 Task: Add the "Progress" checklist to the card.
Action: Mouse moved to (873, 209)
Screenshot: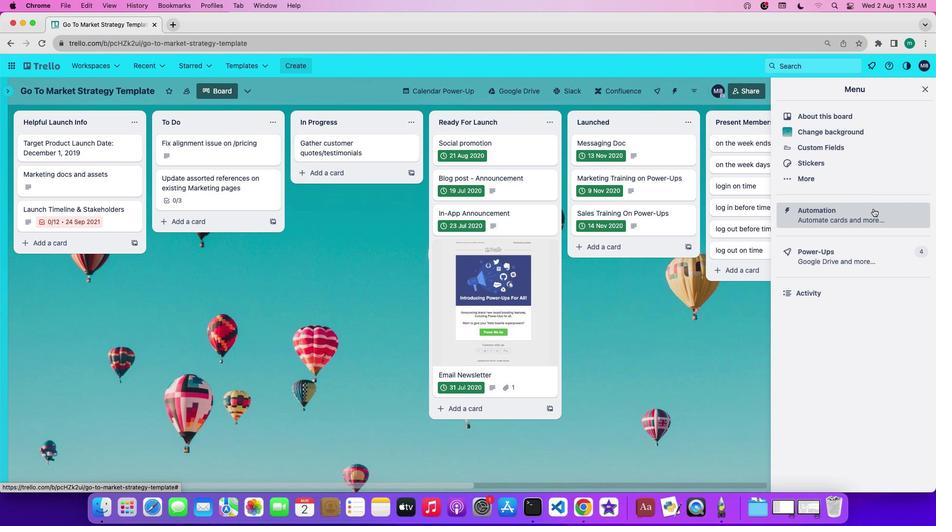 
Action: Mouse pressed left at (873, 209)
Screenshot: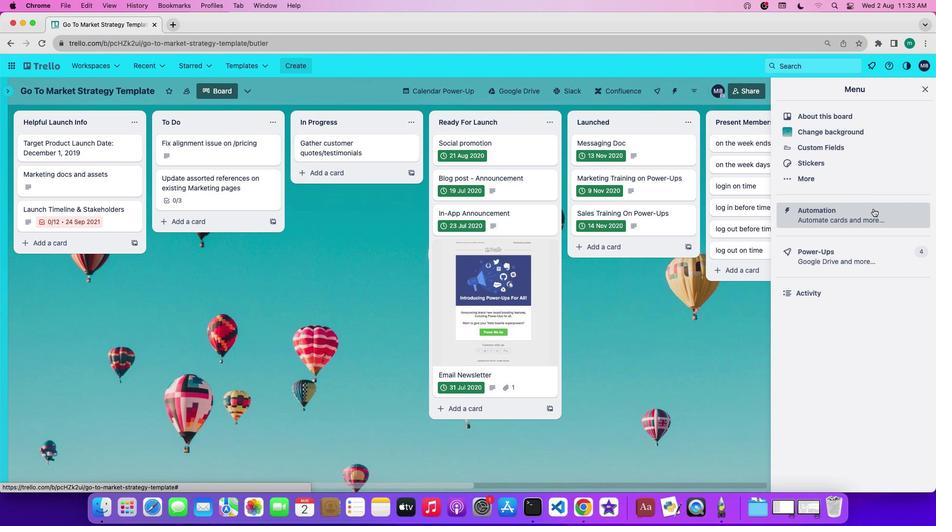 
Action: Mouse moved to (91, 245)
Screenshot: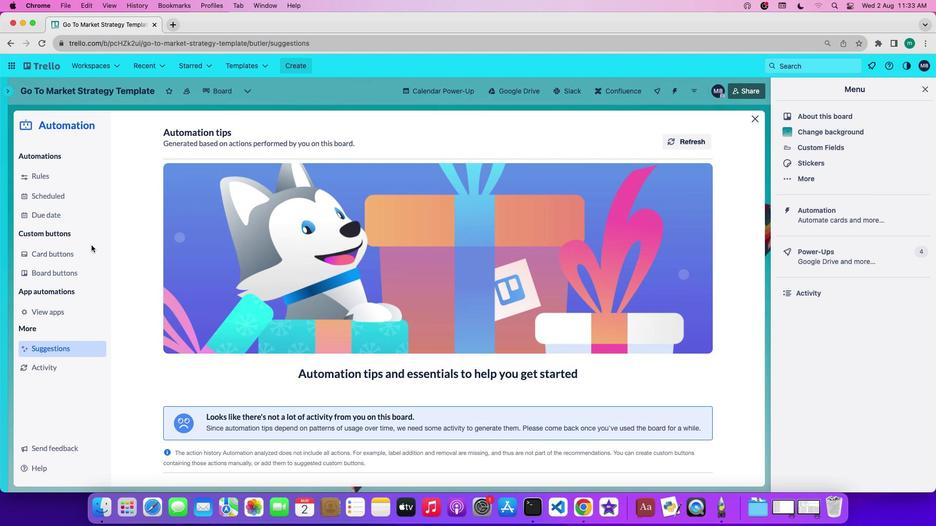 
Action: Mouse pressed left at (91, 245)
Screenshot: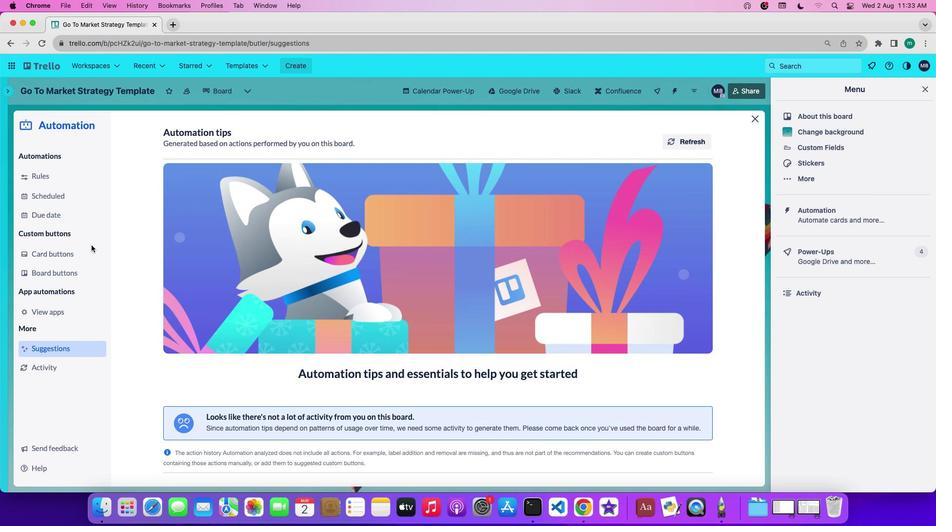 
Action: Mouse moved to (89, 251)
Screenshot: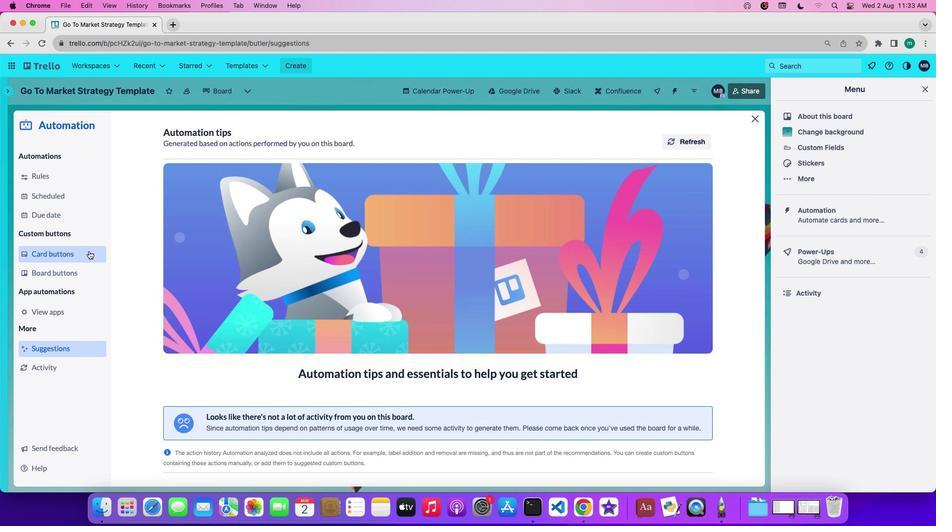 
Action: Mouse pressed left at (89, 251)
Screenshot: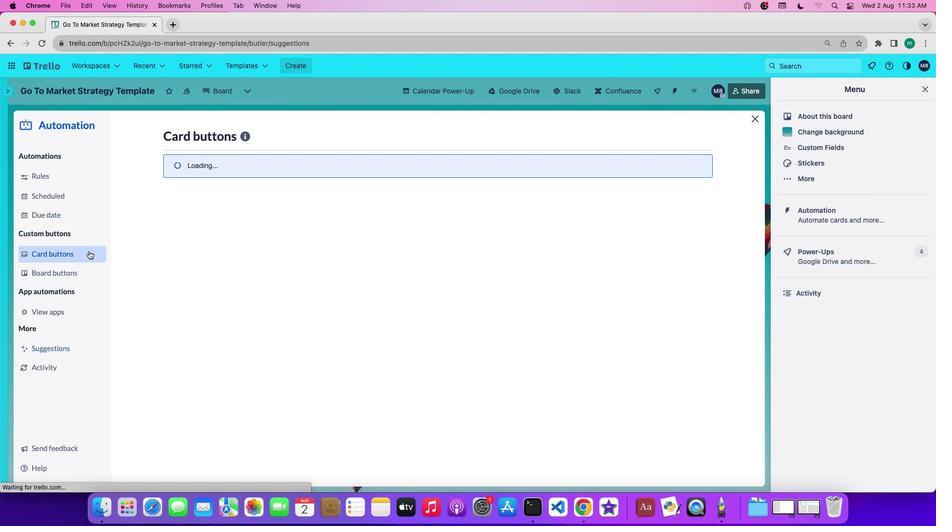 
Action: Mouse moved to (206, 335)
Screenshot: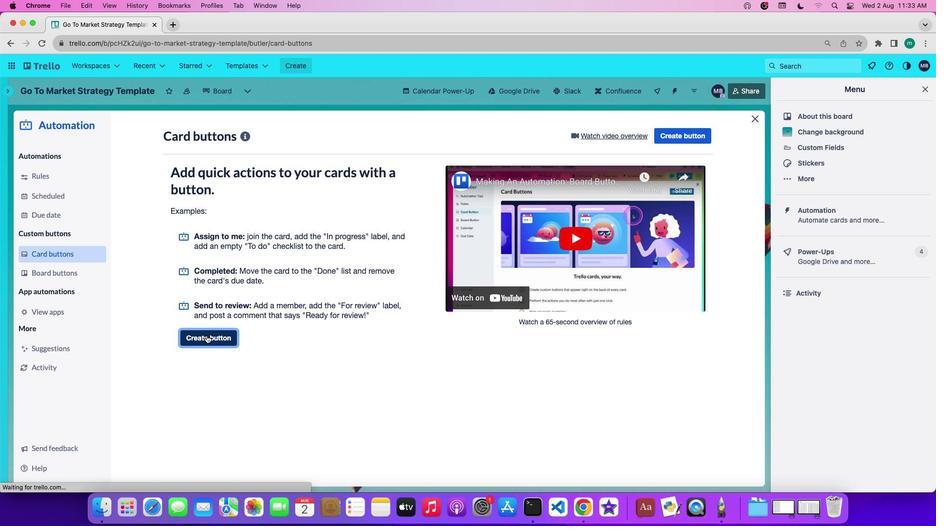 
Action: Mouse pressed left at (206, 335)
Screenshot: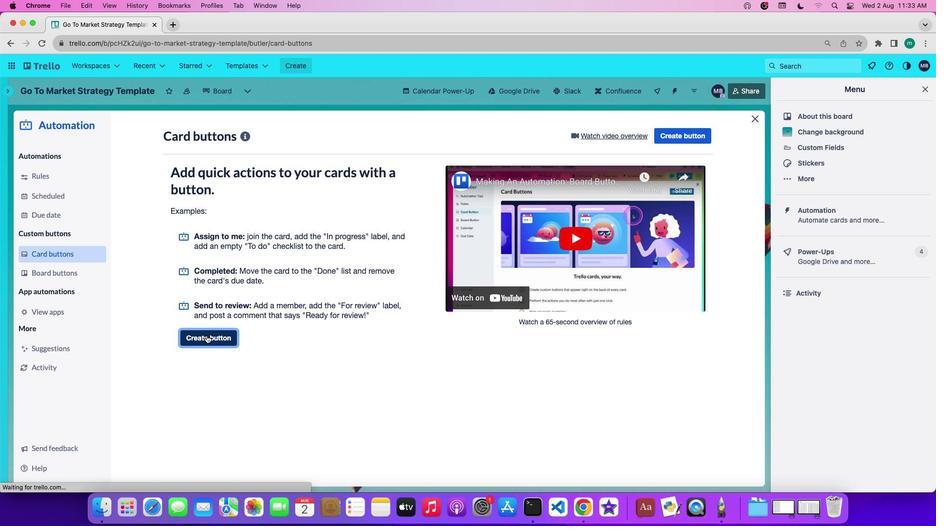 
Action: Mouse moved to (425, 271)
Screenshot: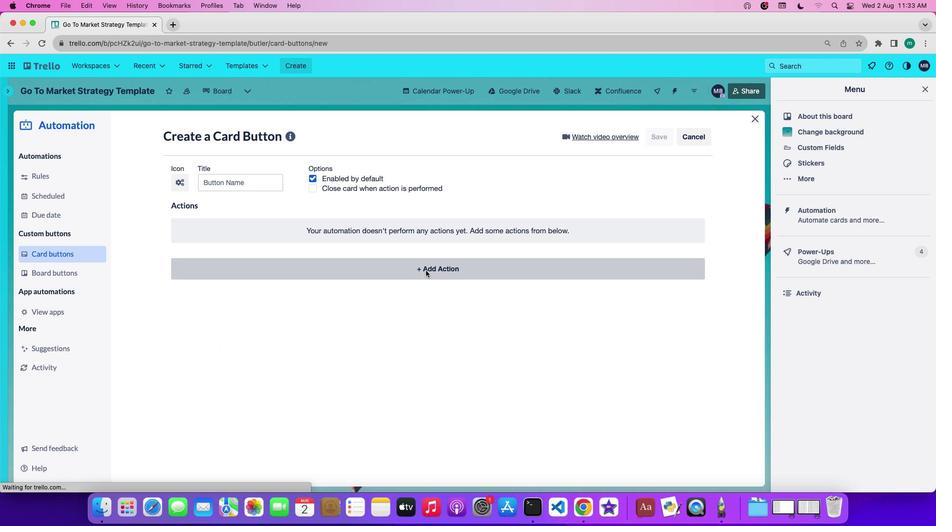 
Action: Mouse pressed left at (425, 271)
Screenshot: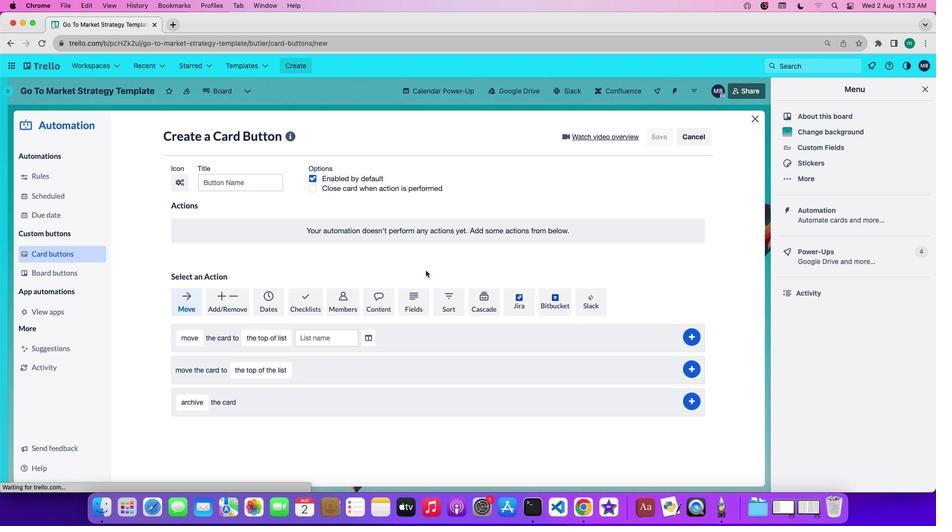 
Action: Mouse moved to (291, 301)
Screenshot: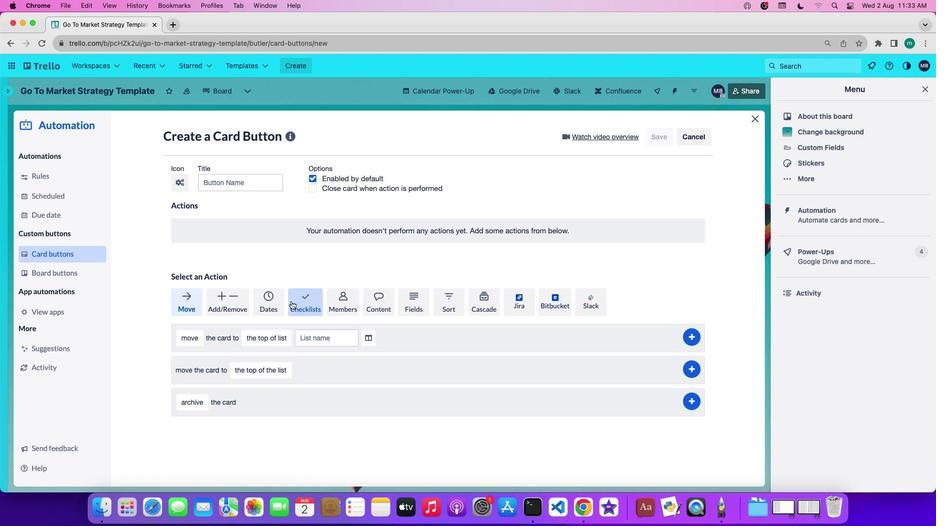 
Action: Mouse pressed left at (291, 301)
Screenshot: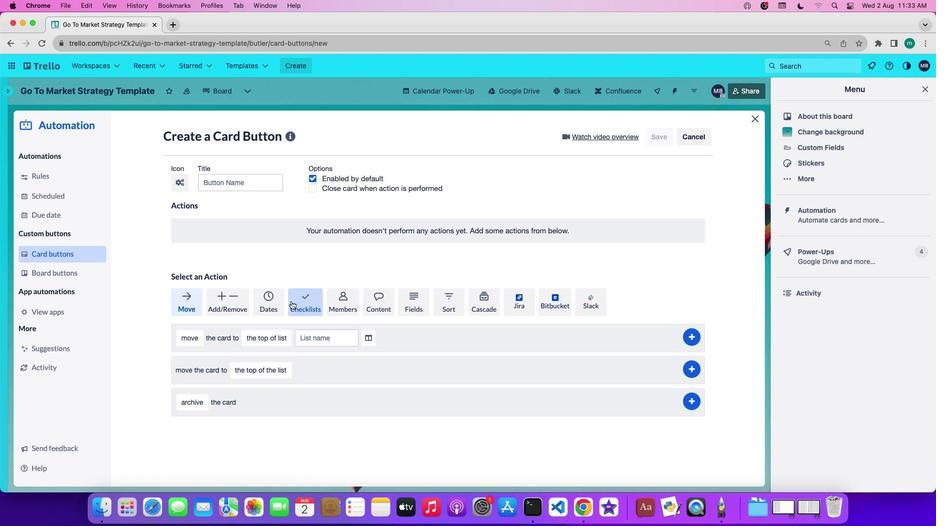 
Action: Mouse moved to (178, 338)
Screenshot: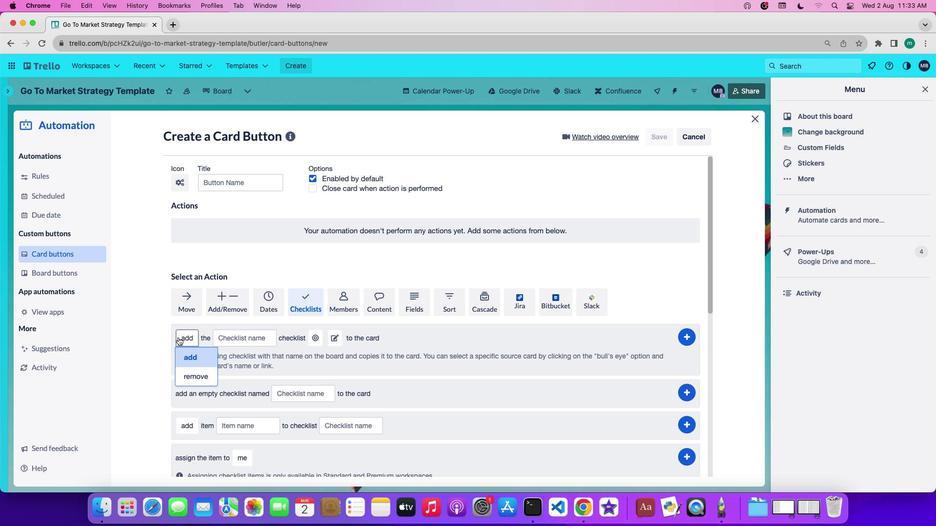 
Action: Mouse pressed left at (178, 338)
Screenshot: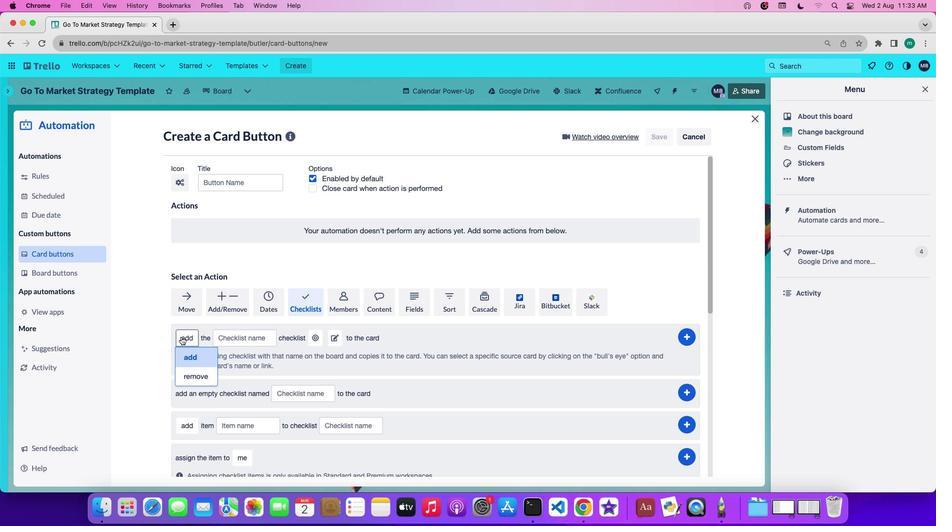 
Action: Mouse moved to (195, 353)
Screenshot: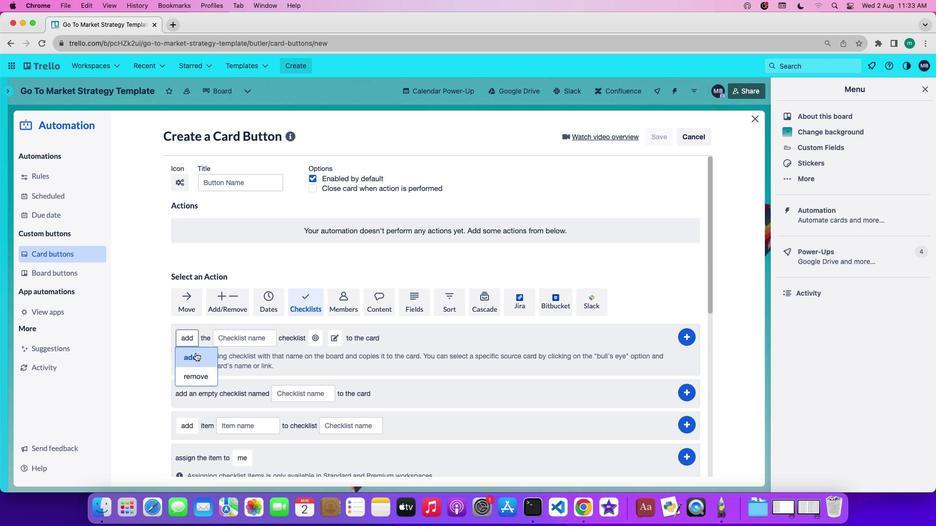 
Action: Mouse pressed left at (195, 353)
Screenshot: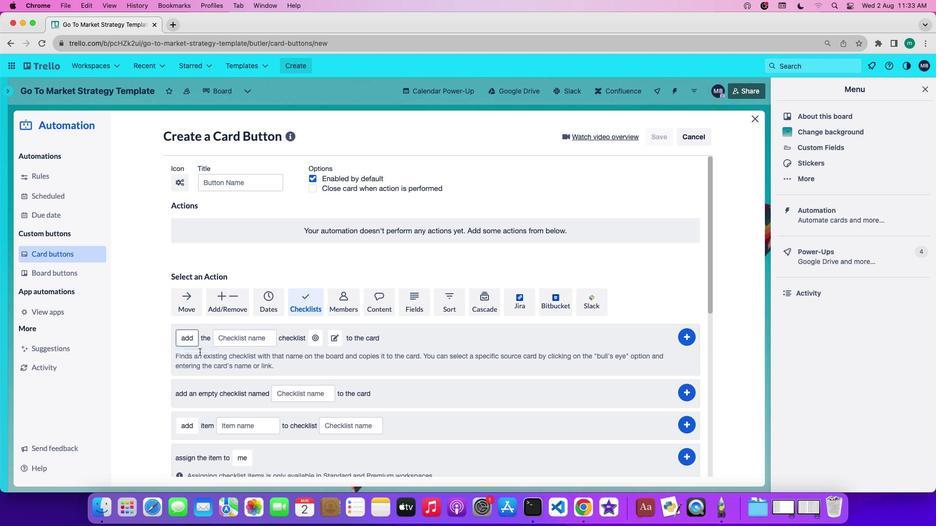 
Action: Mouse moved to (224, 342)
Screenshot: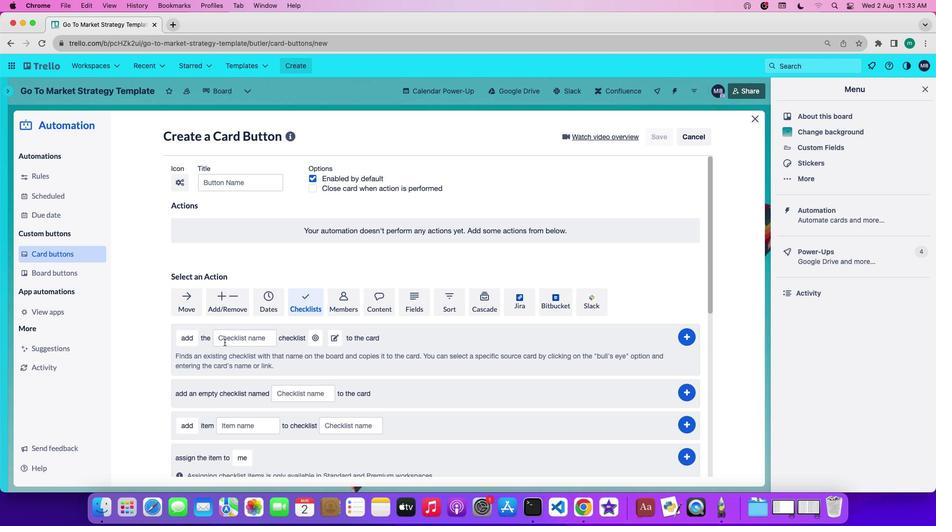 
Action: Mouse pressed left at (224, 342)
Screenshot: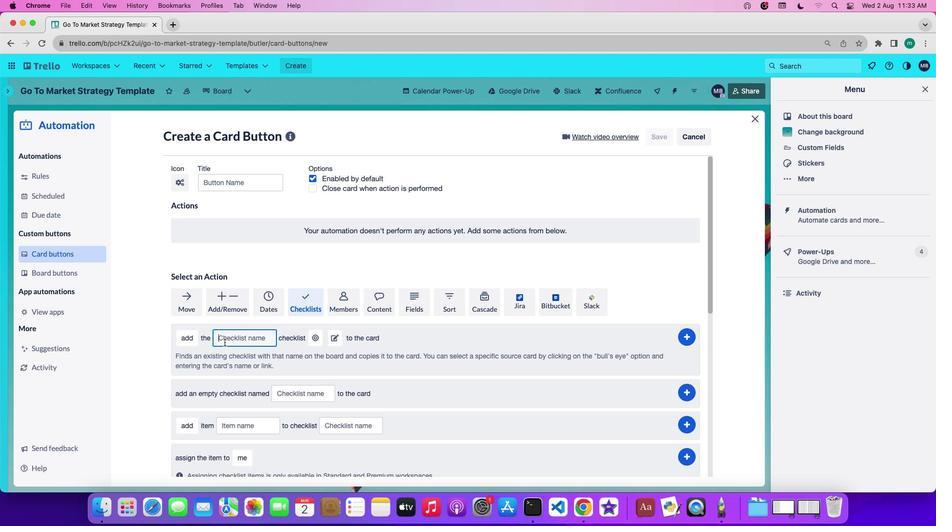 
Action: Key pressed 'P'Key.caps_lock'r''o''g''r''e''s''s'
Screenshot: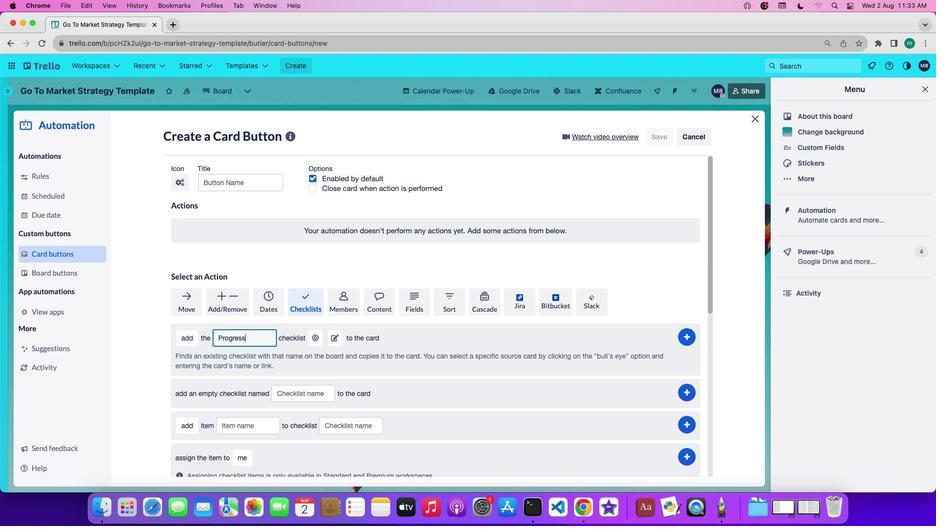 
Action: Mouse moved to (688, 338)
Screenshot: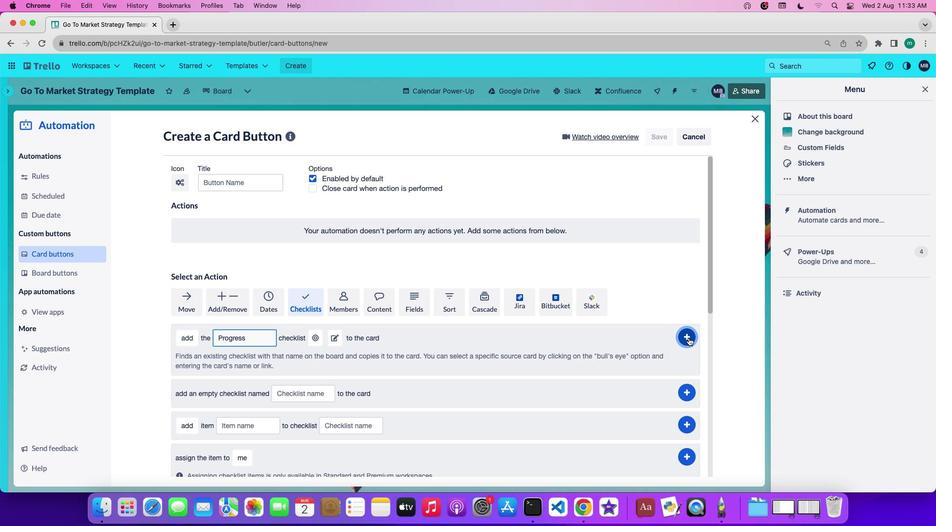 
Action: Mouse pressed left at (688, 338)
Screenshot: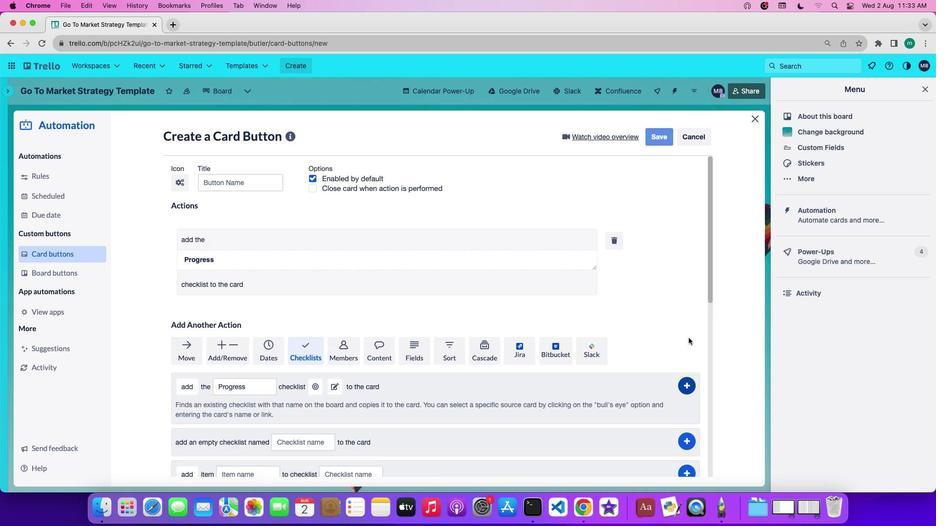 
